 Task: Filter for unread messages   in folder Inbox
Action: Mouse moved to (600, 71)
Screenshot: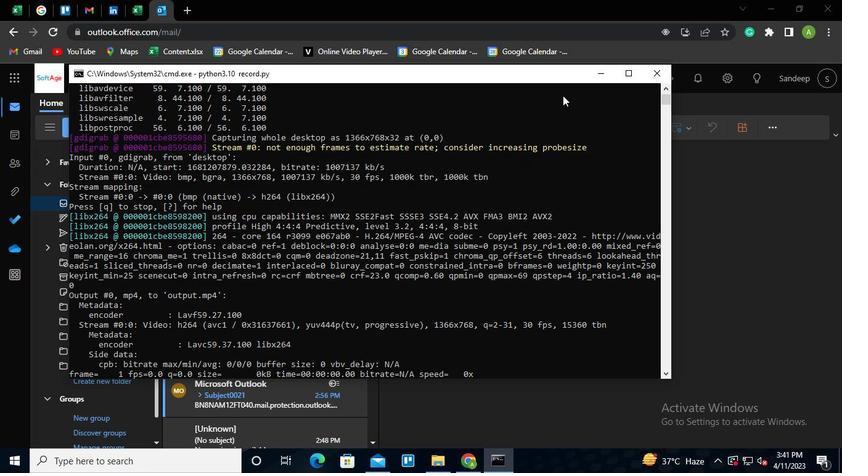 
Action: Mouse pressed left at (600, 71)
Screenshot: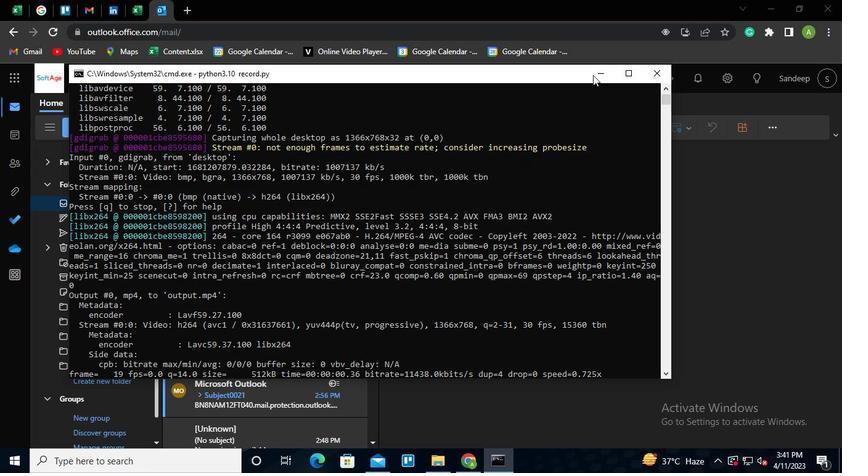 
Action: Mouse moved to (343, 156)
Screenshot: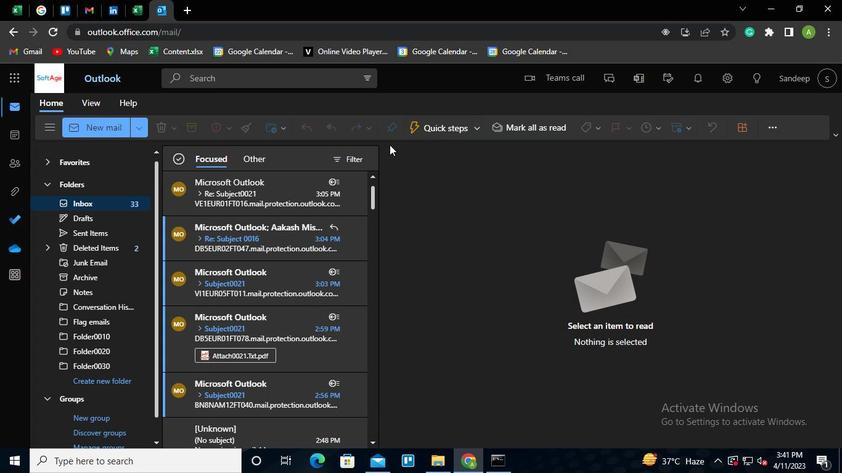 
Action: Mouse pressed left at (343, 156)
Screenshot: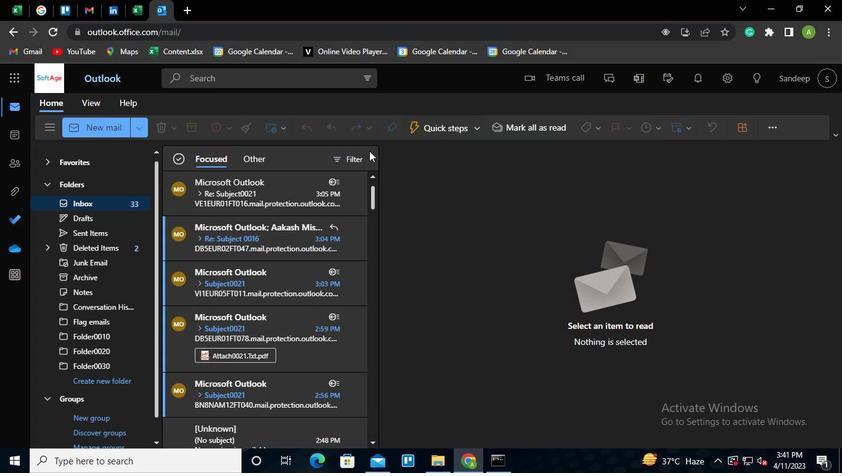 
Action: Mouse moved to (360, 198)
Screenshot: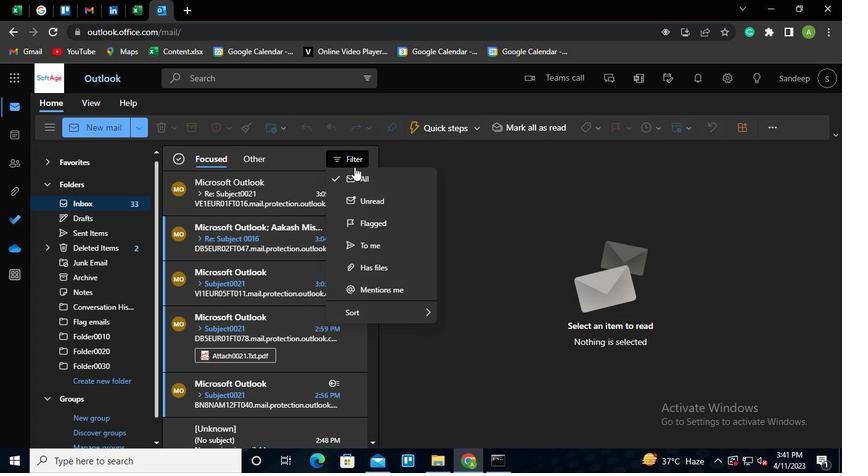 
Action: Mouse pressed left at (360, 198)
Screenshot: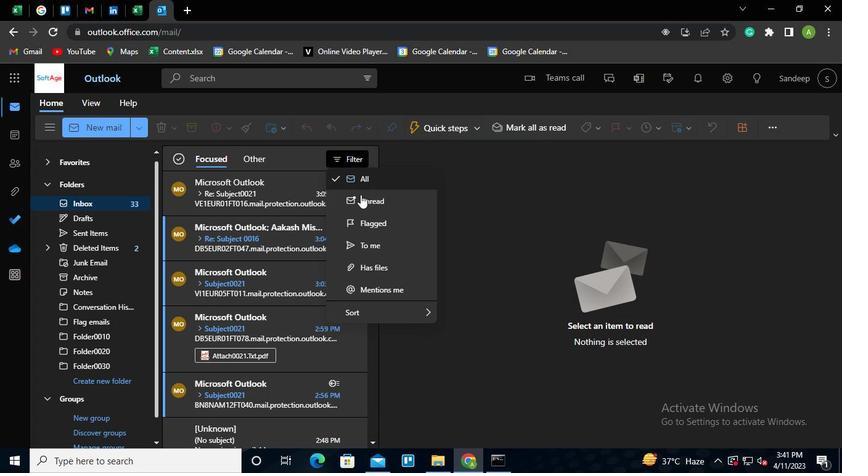 
Action: Mouse moved to (499, 460)
Screenshot: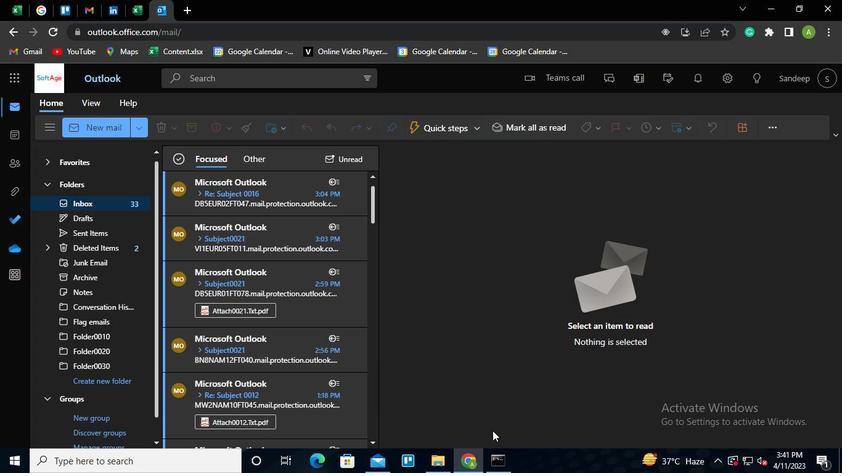 
Action: Mouse pressed left at (499, 460)
Screenshot: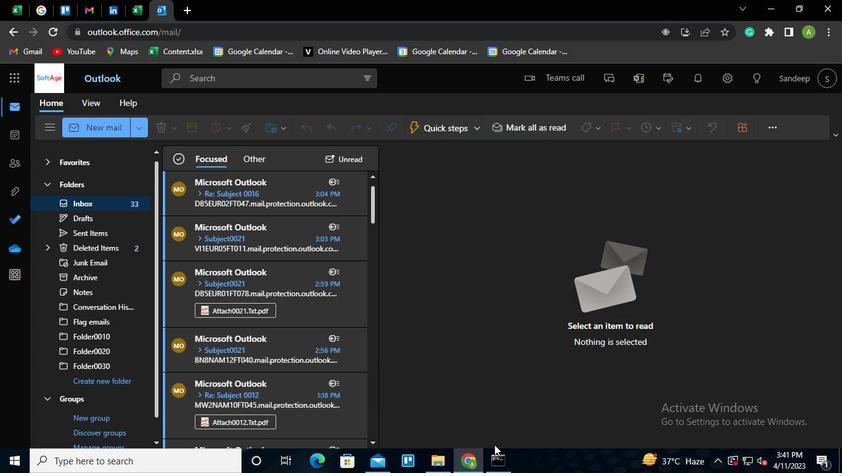 
Action: Mouse moved to (648, 77)
Screenshot: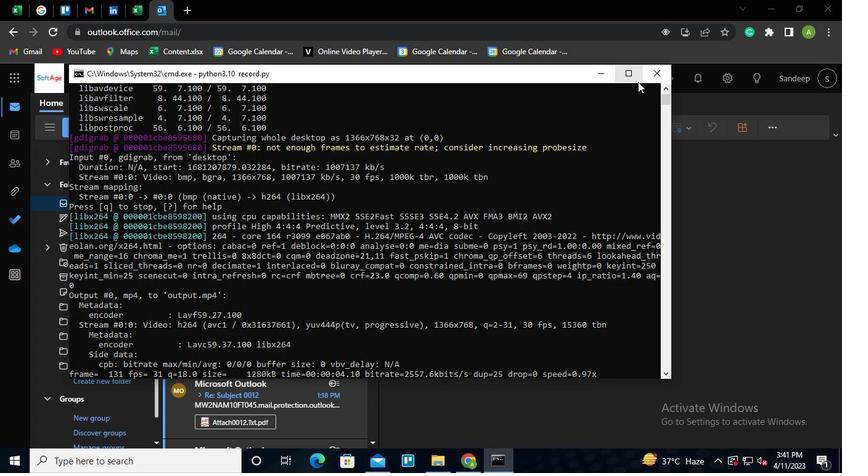 
Action: Mouse pressed left at (648, 77)
Screenshot: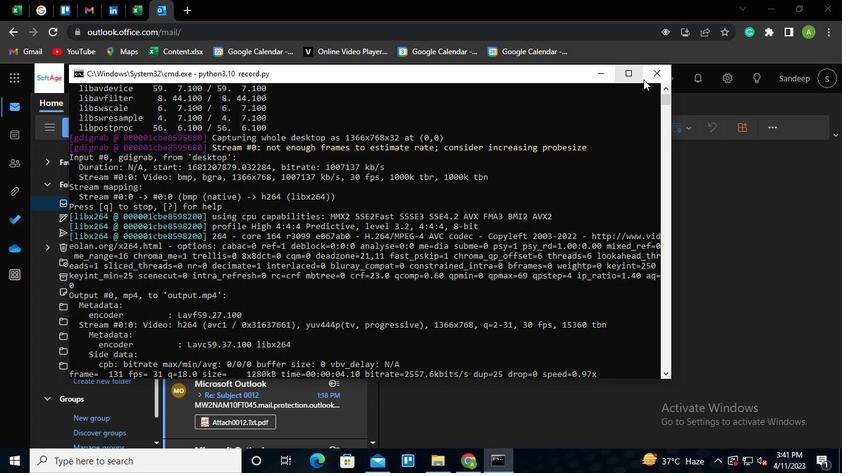 
Action: Mouse moved to (646, 81)
Screenshot: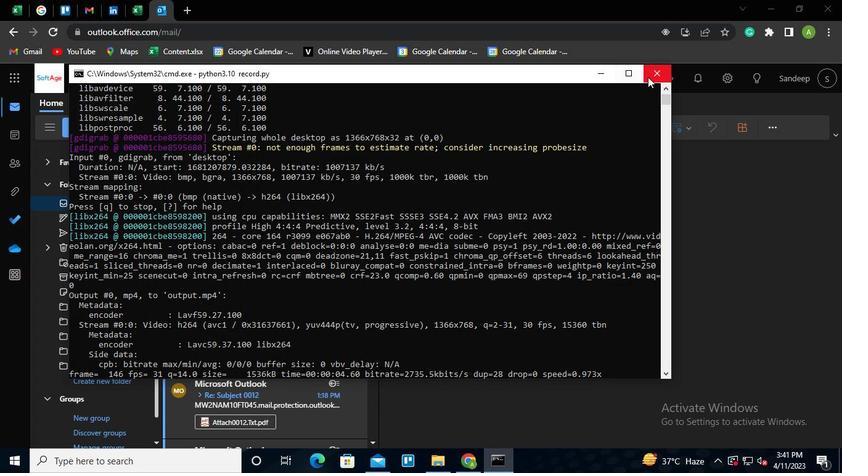 
